 Task: Add an event with the title Second Webinar: Social Media Marketing, date '2023/10/18', time 8:30 AM to 10:30 AMand add a description: Lastly, be prepared to discuss the terms of potential investment, including the desired investment amount, equity or ownership structure, potential return on investment, and any anticipated milestones or timelines. These discussions will lay the foundation for further negotiations and due diligence processes, should both parties decide to move forward.Select event color  Lavender . Add location for the event as: 789 Istiklal Avenue, Istanbul, Turkey, logged in from the account softage.6@softage.netand send the event invitation to softage.5@softage.net and softage.7@softage.net. Set a reminder for the event Doesn't repeat
Action: Mouse moved to (74, 80)
Screenshot: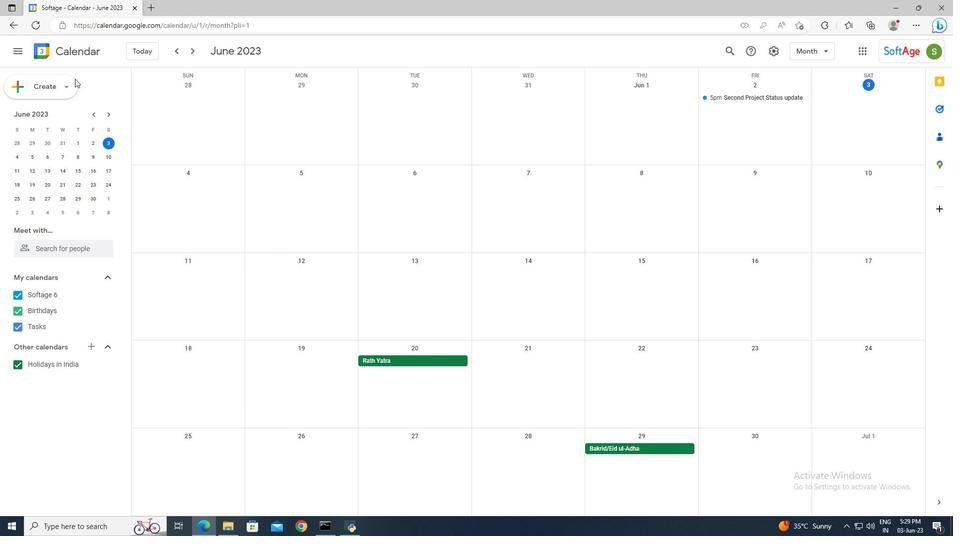 
Action: Mouse pressed left at (74, 80)
Screenshot: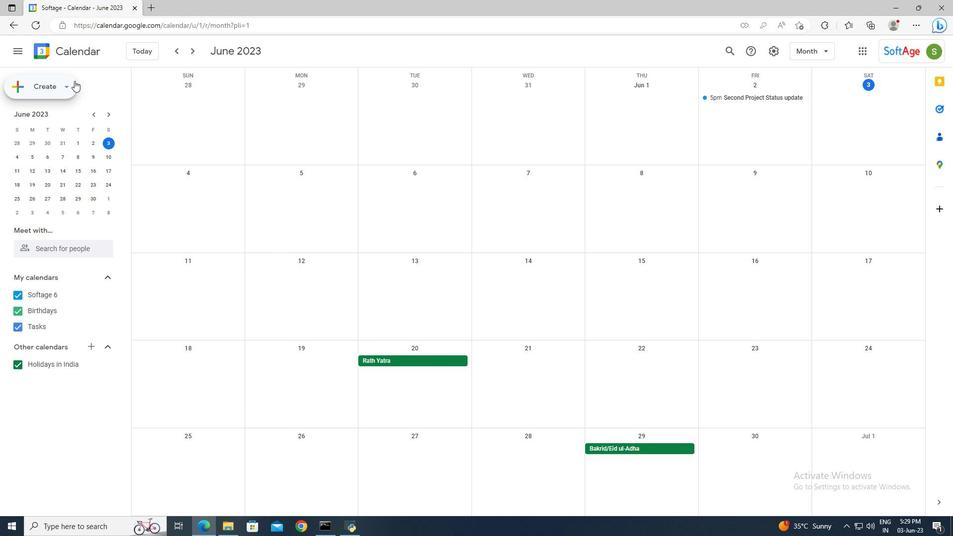 
Action: Mouse moved to (82, 112)
Screenshot: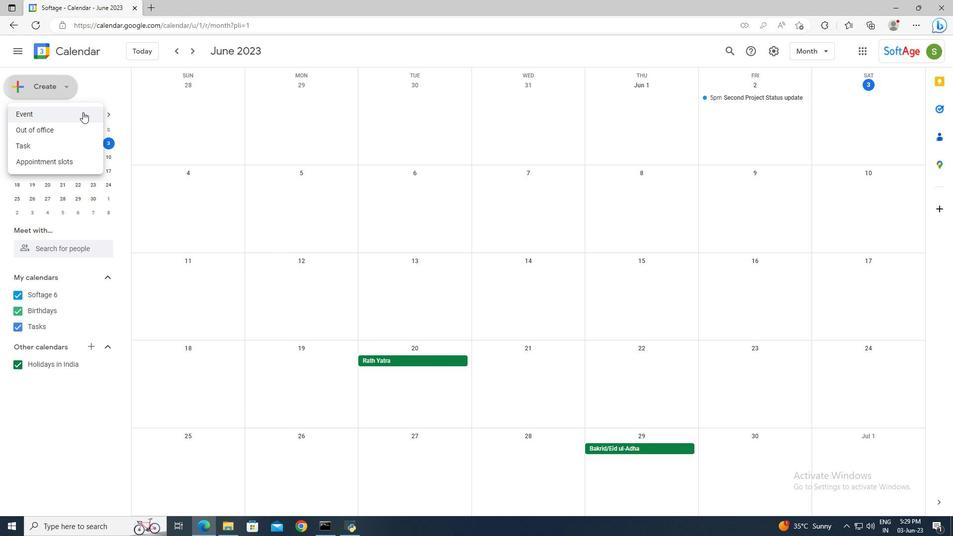 
Action: Mouse pressed left at (82, 112)
Screenshot: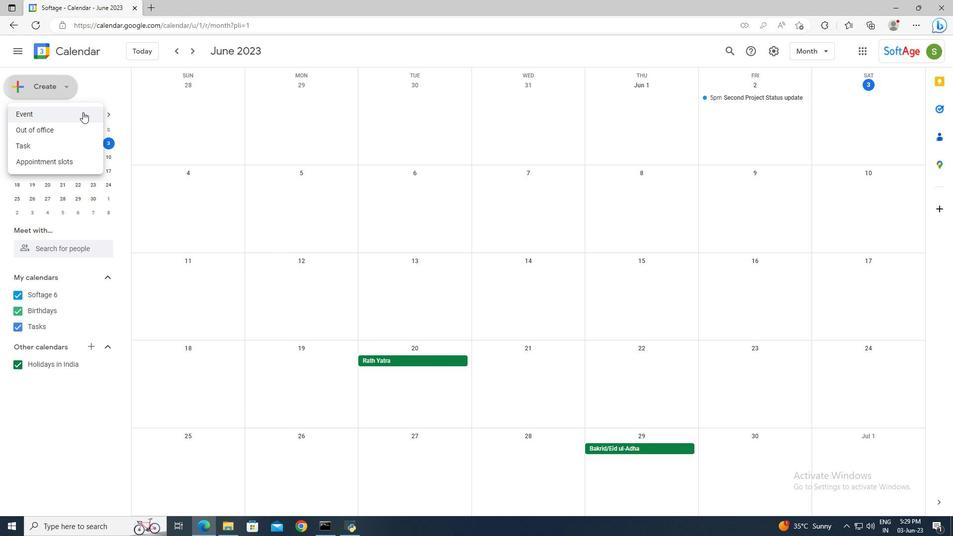 
Action: Mouse moved to (715, 335)
Screenshot: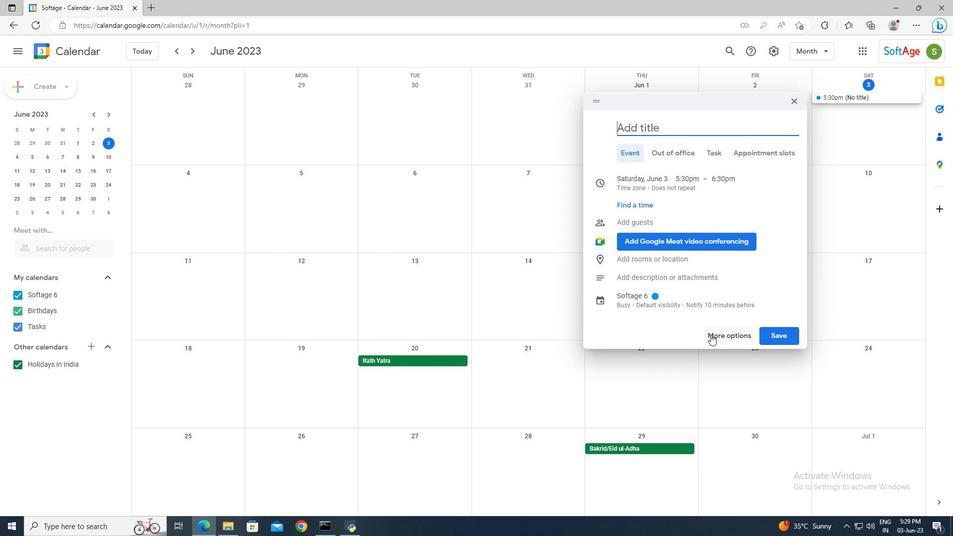 
Action: Mouse pressed left at (715, 335)
Screenshot: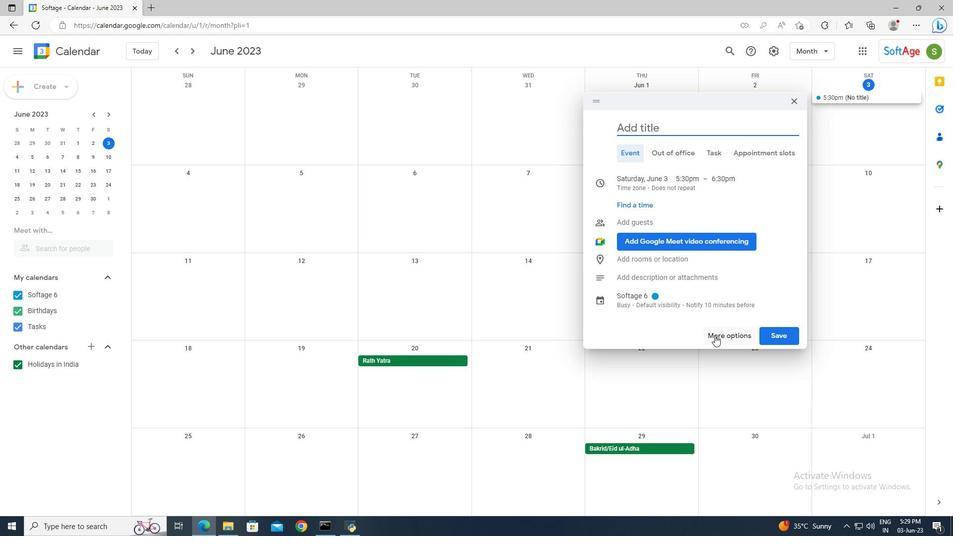 
Action: Mouse moved to (348, 63)
Screenshot: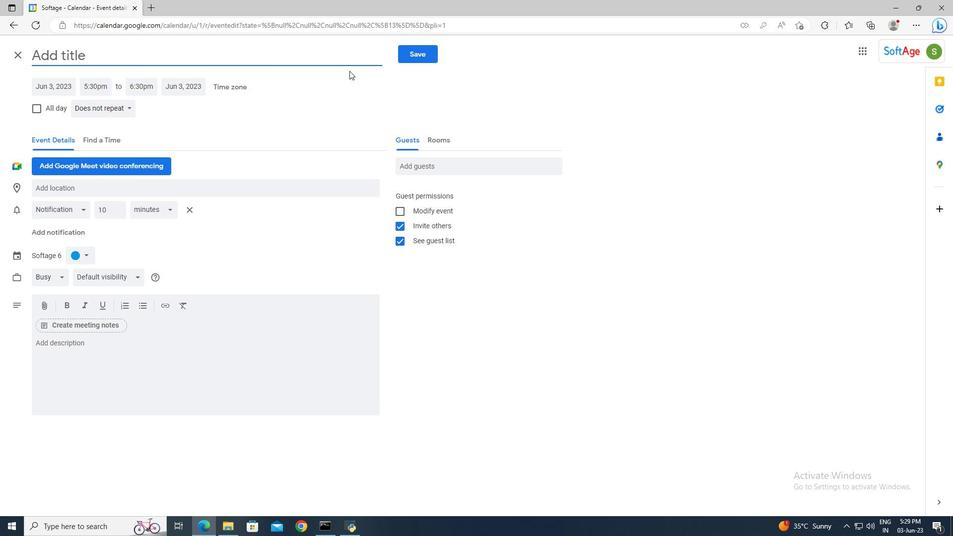 
Action: Mouse pressed left at (348, 63)
Screenshot: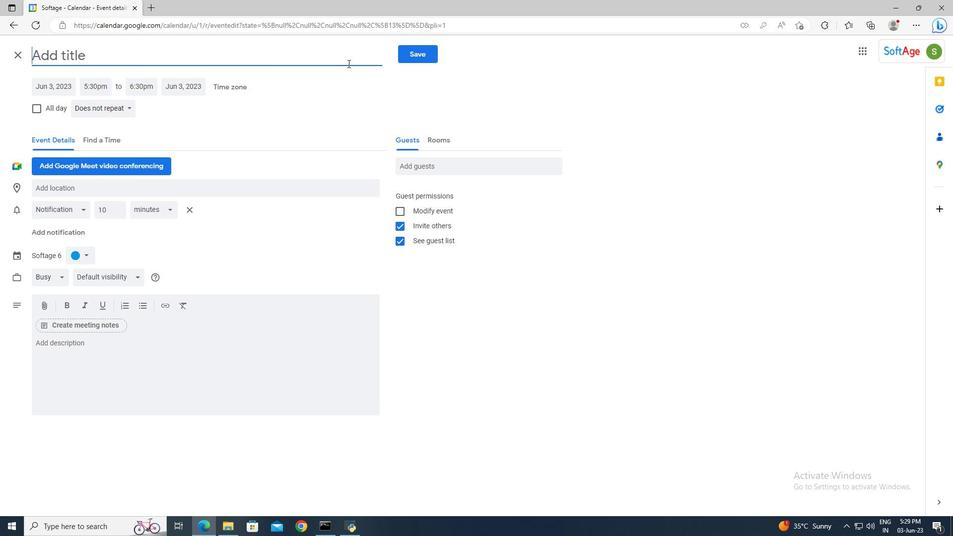 
Action: Key pressed <Key.shift>Second<Key.space><Key.shift>Webinar<Key.shift>:<Key.space><Key.shift_r>Social<Key.space><Key.shift>Media<Key.space><Key.shift>Marketing
Screenshot: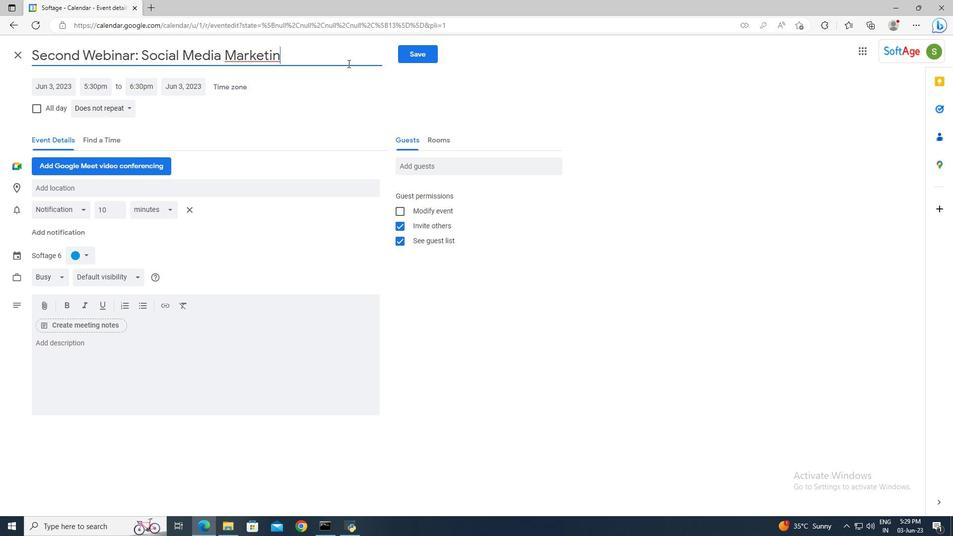 
Action: Mouse moved to (70, 84)
Screenshot: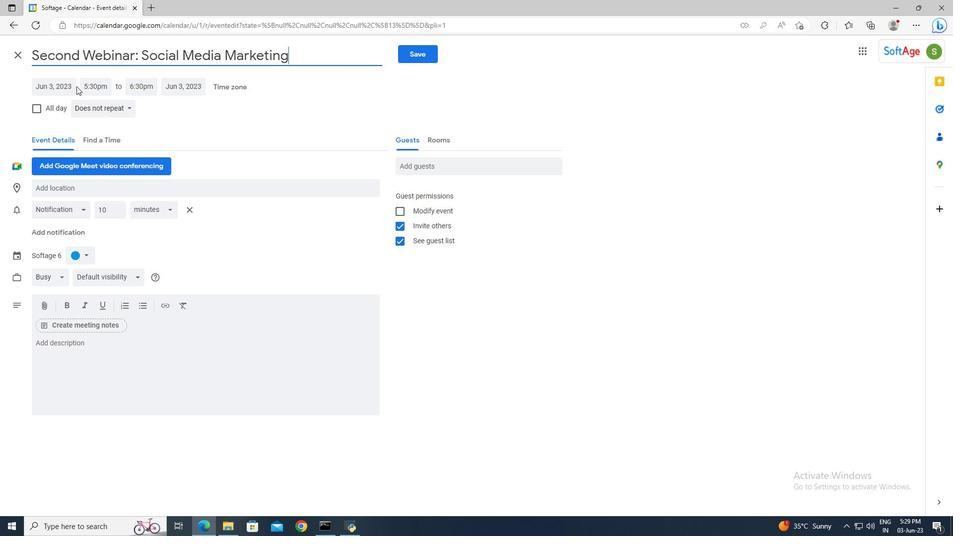 
Action: Mouse pressed left at (70, 84)
Screenshot: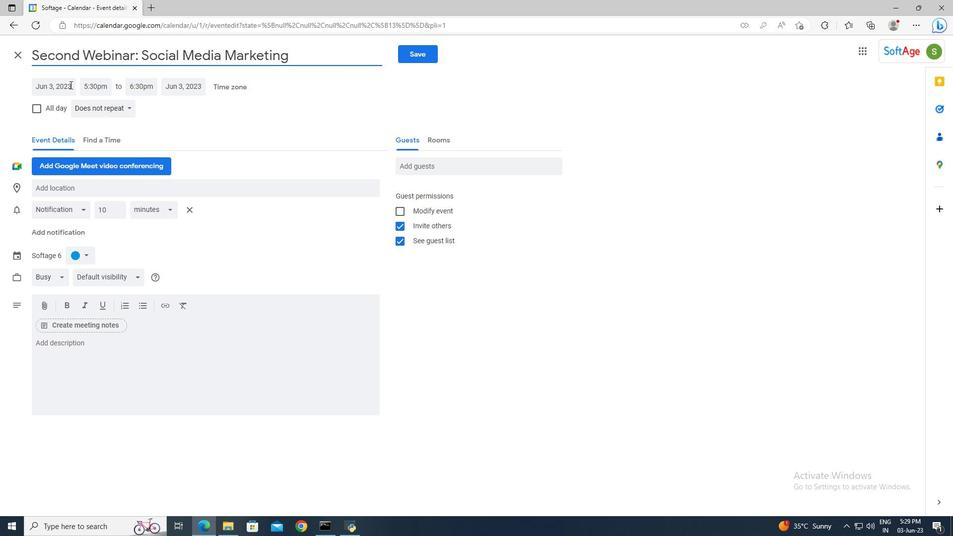 
Action: Mouse moved to (154, 104)
Screenshot: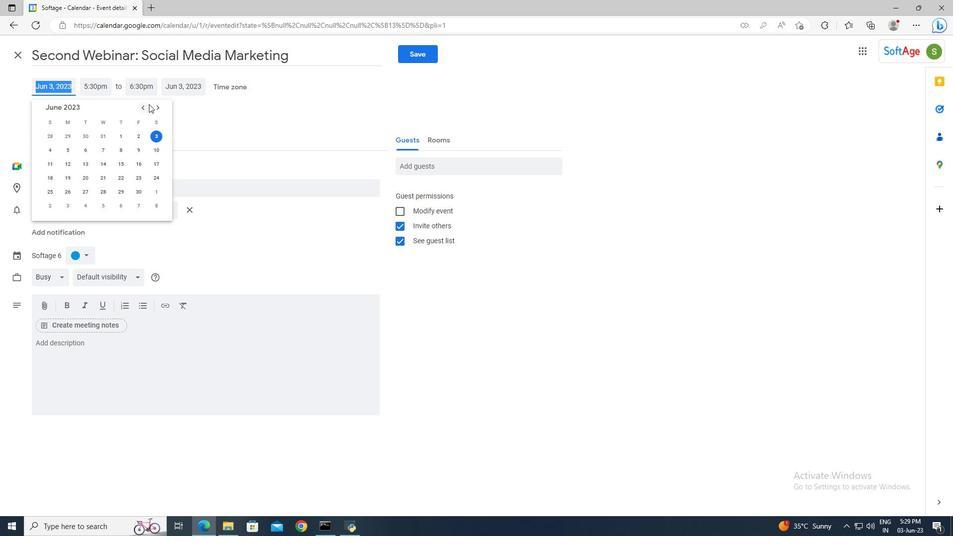 
Action: Mouse pressed left at (154, 104)
Screenshot: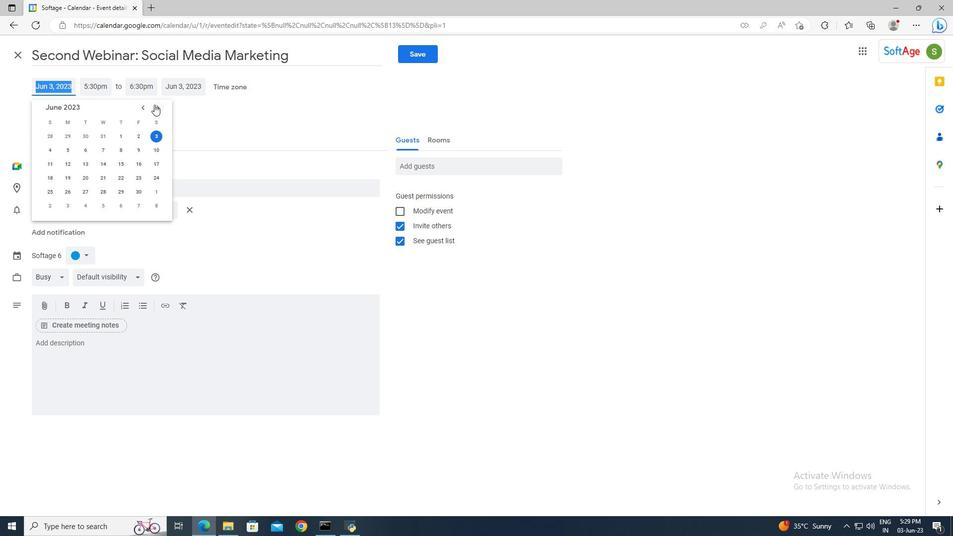 
Action: Mouse pressed left at (154, 104)
Screenshot: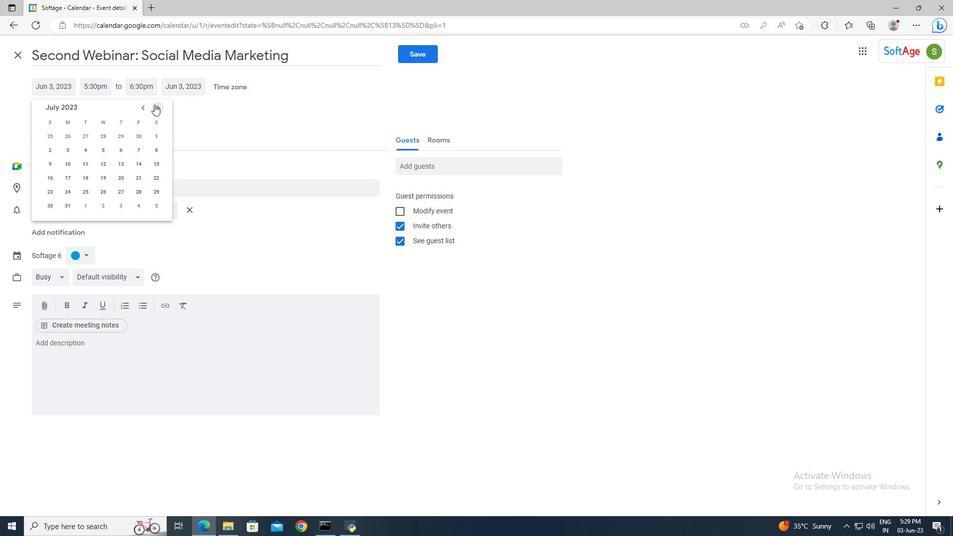 
Action: Mouse pressed left at (154, 104)
Screenshot: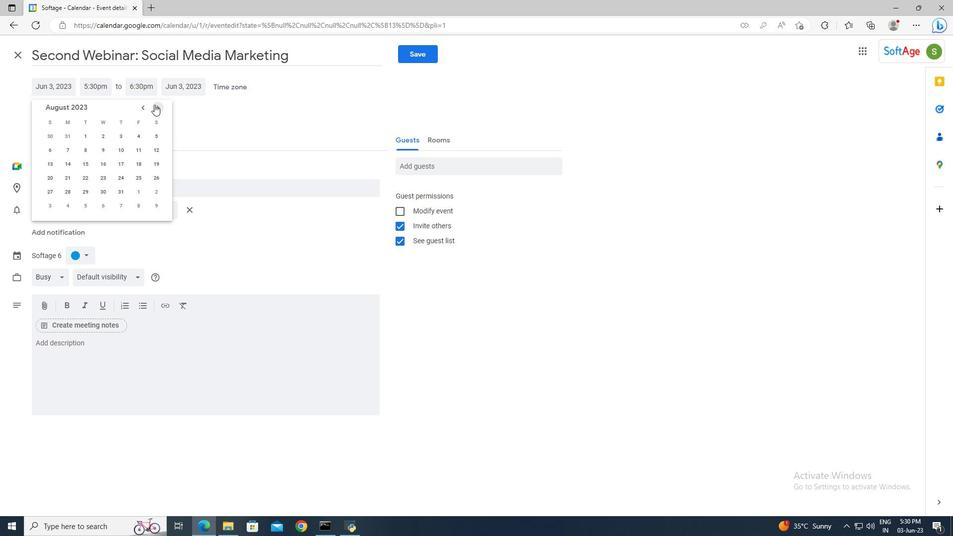 
Action: Mouse pressed left at (154, 104)
Screenshot: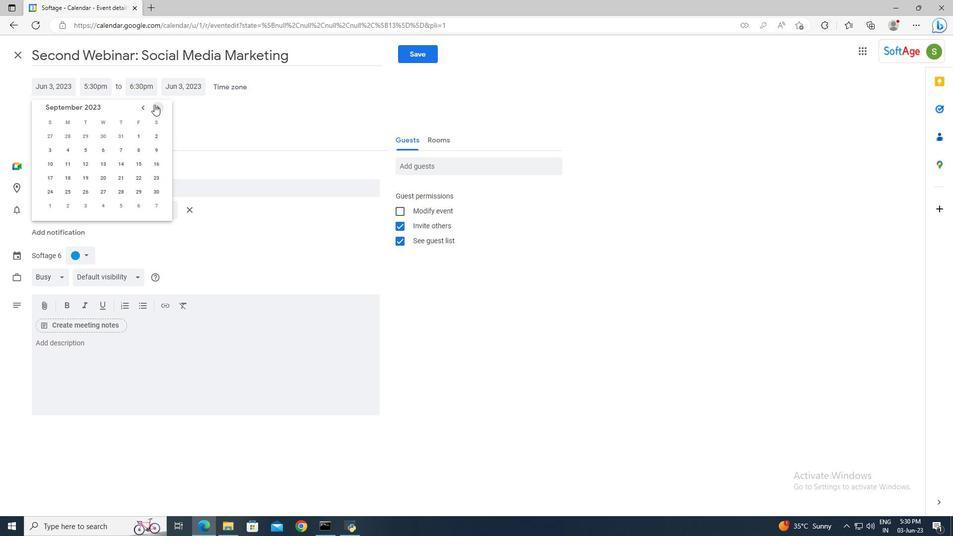 
Action: Mouse moved to (105, 162)
Screenshot: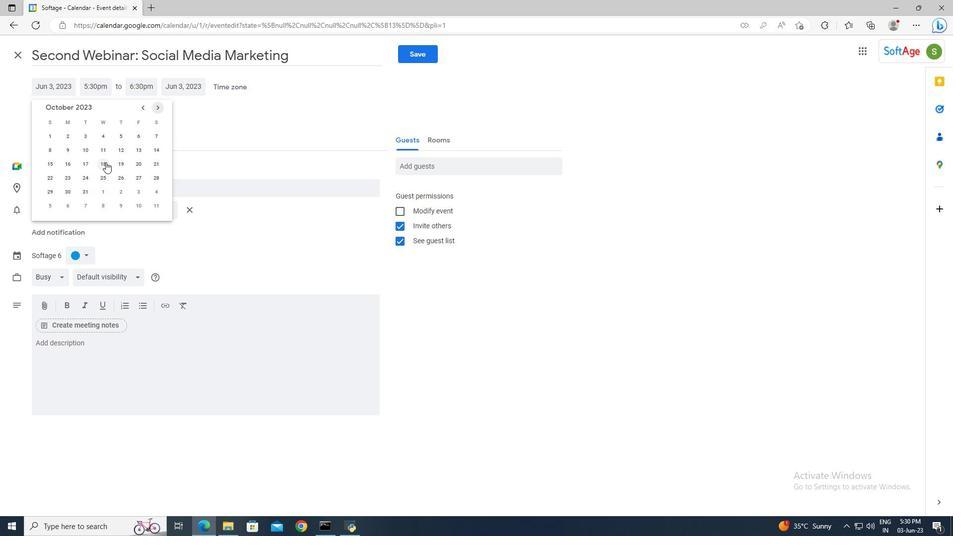 
Action: Mouse pressed left at (105, 162)
Screenshot: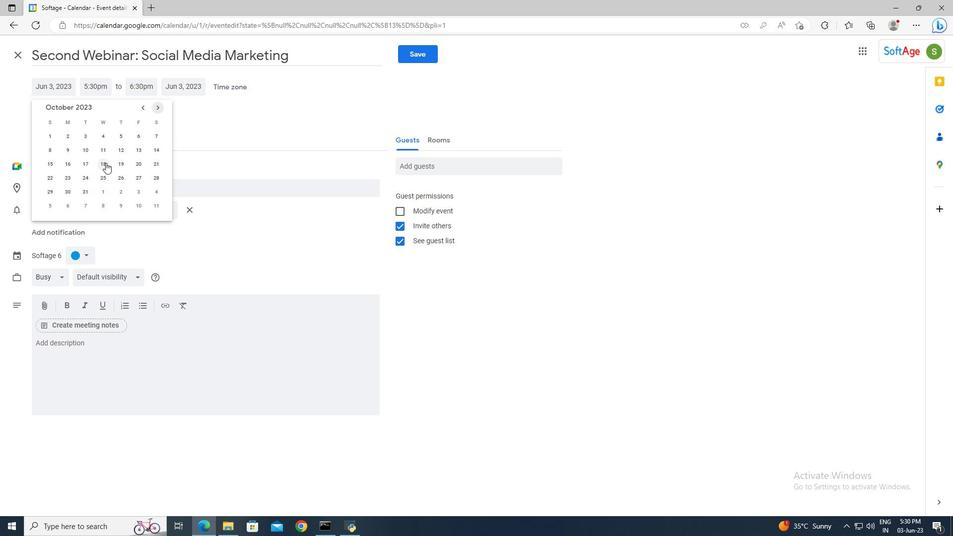 
Action: Mouse moved to (110, 84)
Screenshot: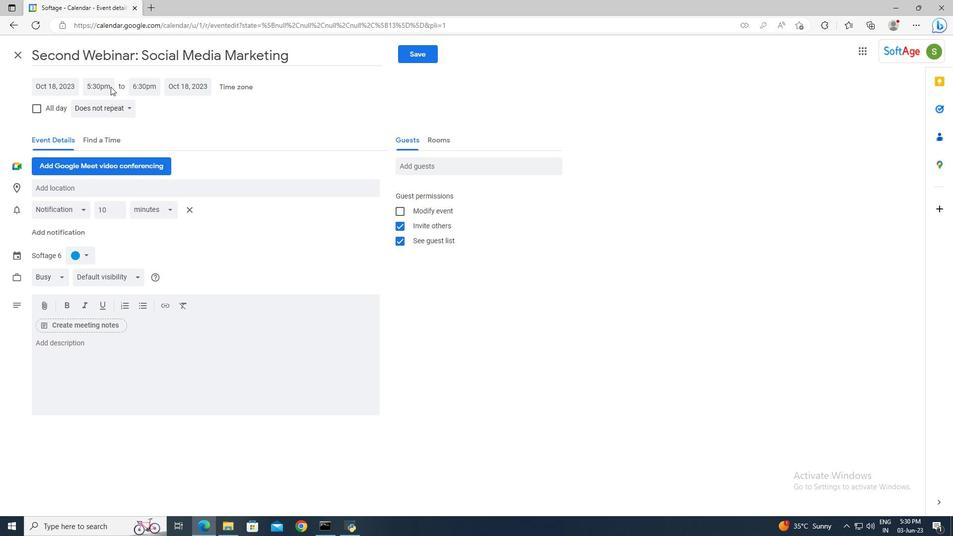 
Action: Mouse pressed left at (110, 84)
Screenshot: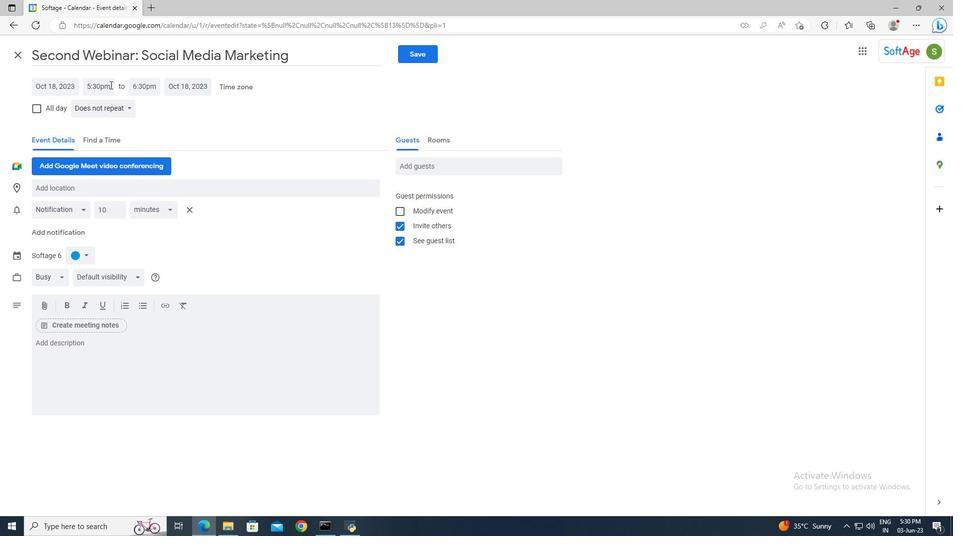 
Action: Key pressed 8<Key.shift>:30am<Key.enter><Key.tab>10<Key.shift>:30<Key.enter>
Screenshot: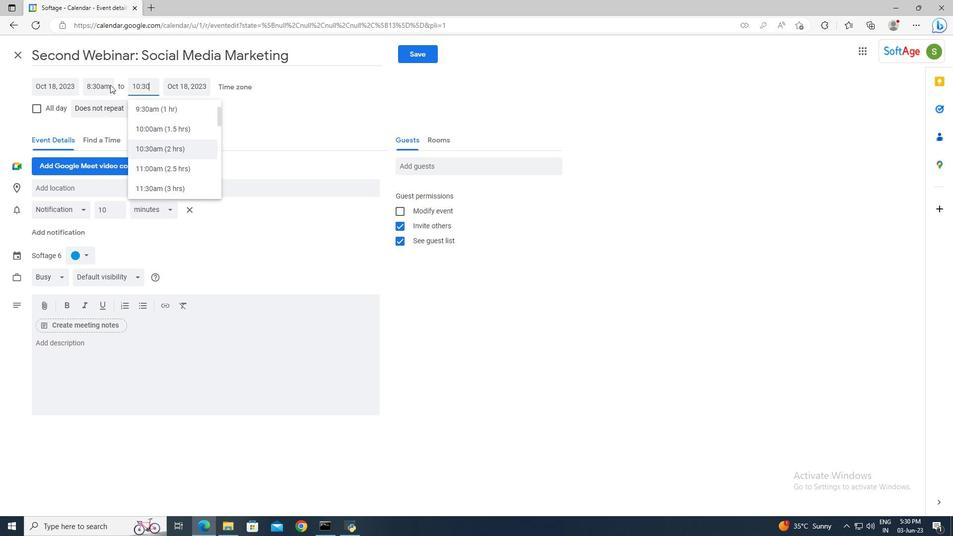 
Action: Mouse moved to (110, 344)
Screenshot: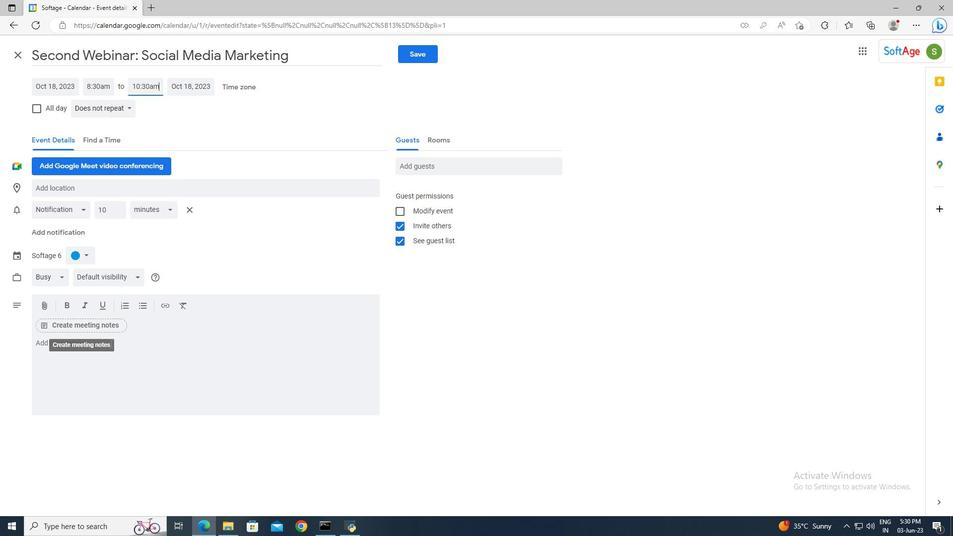 
Action: Mouse pressed left at (110, 344)
Screenshot: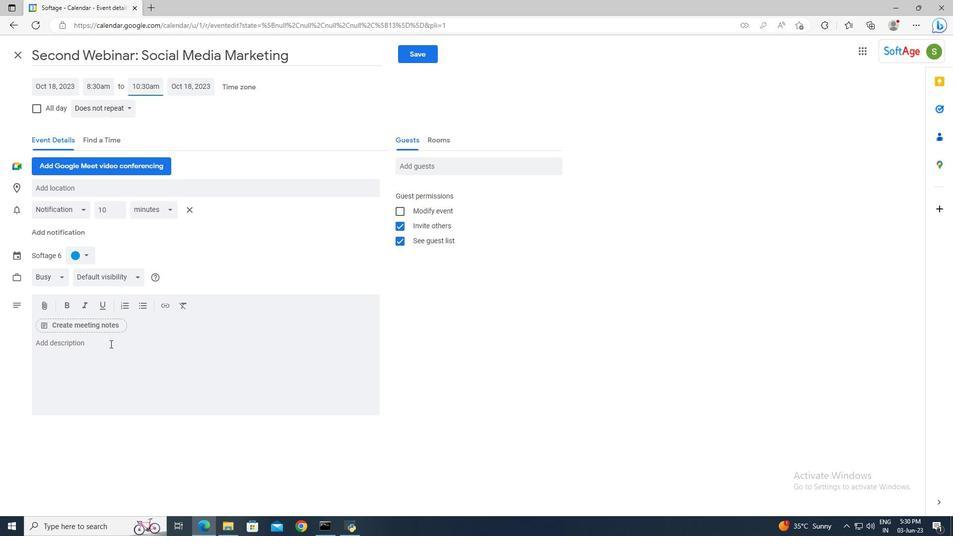 
Action: Key pressed <Key.shift>Lastly,<Key.space>be<Key.space>prepared<Key.space>to<Key.space>discuss<Key.space>the<Key.space>terms<Key.space>of<Key.space>potential<Key.space>investment,<Key.space>including<Key.space>the<Key.space>desired<Key.space>investment<Key.space>amount,<Key.space>equity<Key.space>or<Key.space>ownership<Key.space>structure,<Key.space>potential<Key.space>return<Key.space>on<Key.space>investment,<Key.space>and<Key.space>any<Key.space>anticipated<Key.space>milestones<Key.space>or<Key.space>timelines.<Key.space><Key.shift>These<Key.space>discussions<Key.space>will<Key.space>lay<Key.space>the<Key.space>foundation<Key.space>for<Key.space>further<Key.space>negotiations<Key.space>and<Key.space>due<Key.space>diligence<Key.space>processes,<Key.space>should<Key.space>both<Key.space>parties<Key.space>decide<Key.space>to<Key.space>move<Key.space>forward.
Screenshot: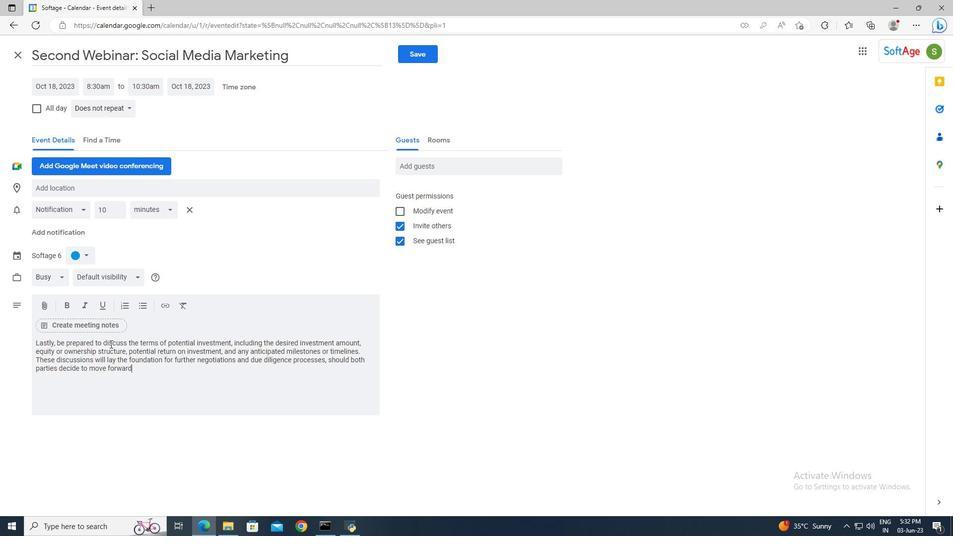 
Action: Mouse moved to (82, 253)
Screenshot: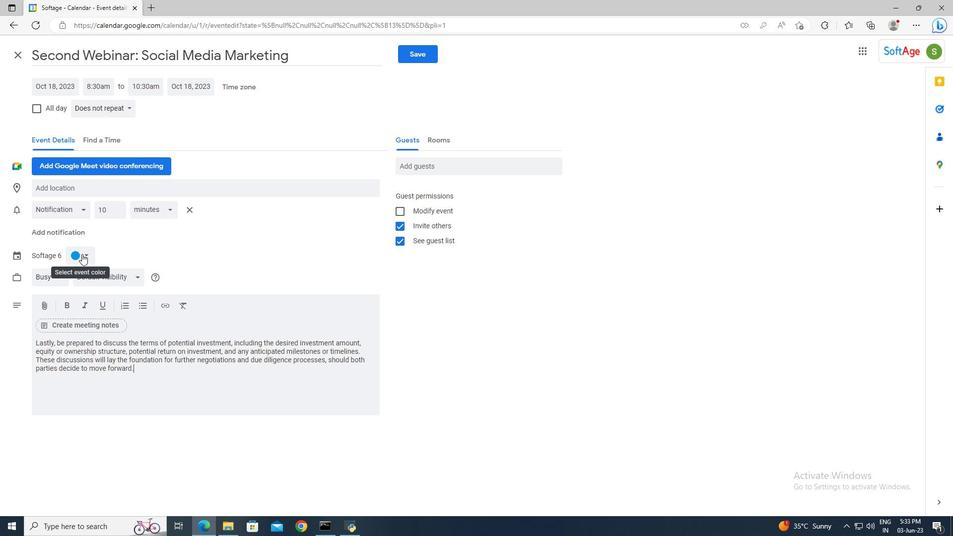 
Action: Mouse pressed left at (82, 253)
Screenshot: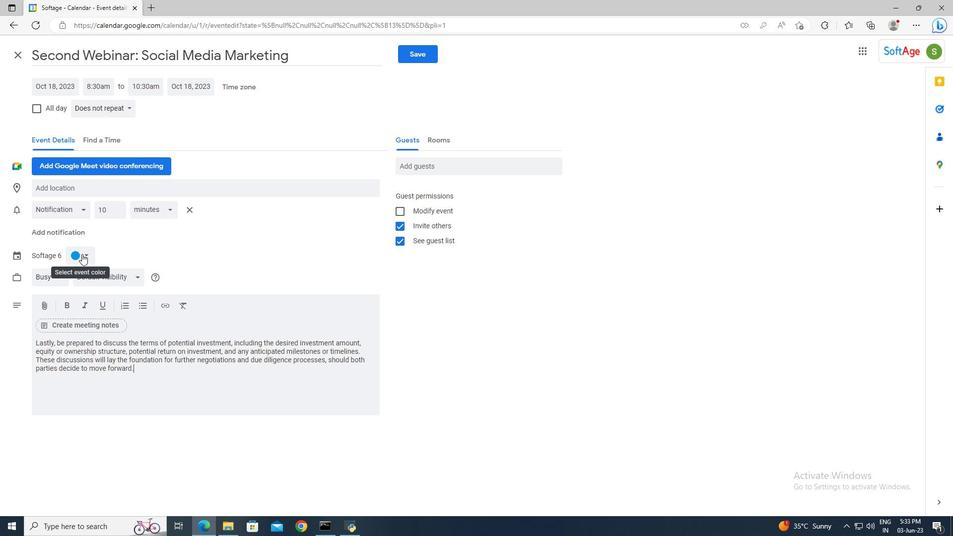 
Action: Mouse moved to (72, 304)
Screenshot: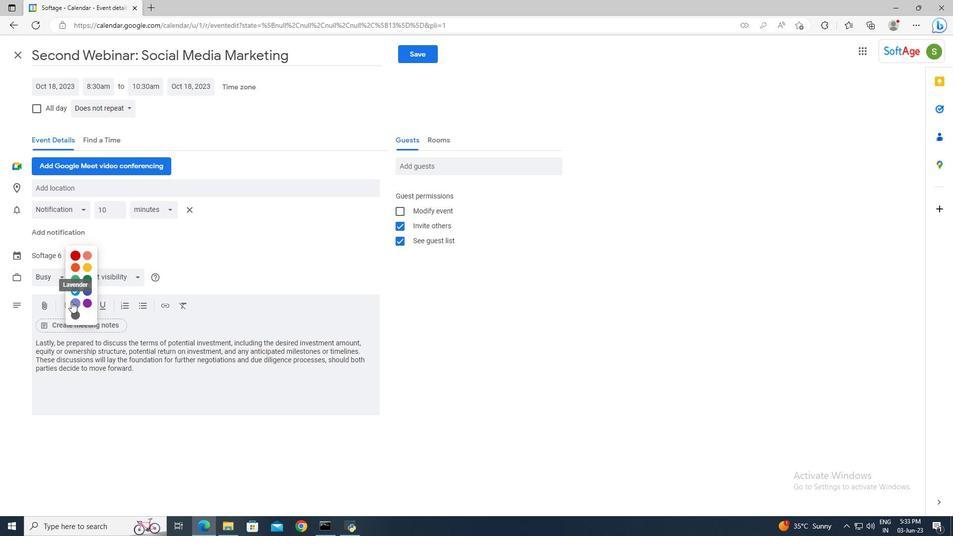 
Action: Mouse pressed left at (72, 304)
Screenshot: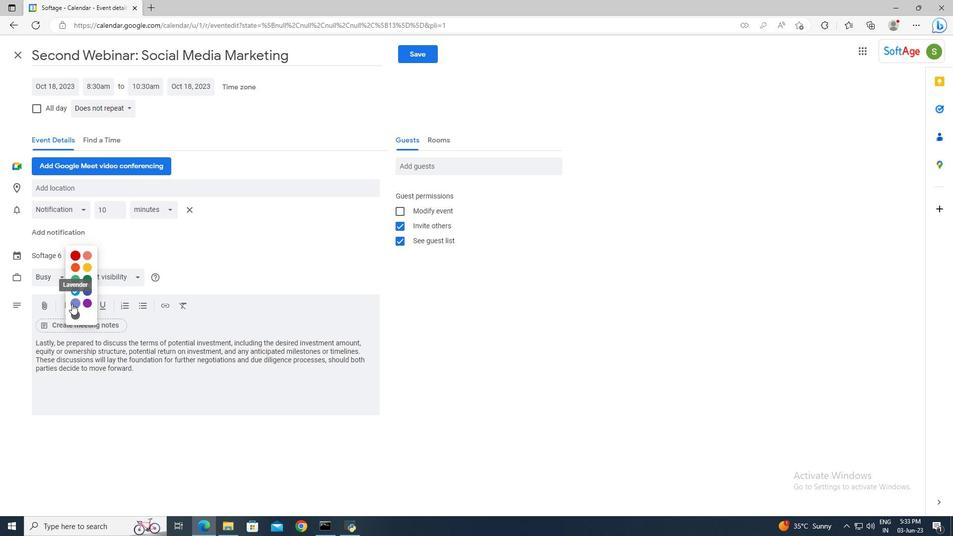 
Action: Mouse moved to (70, 191)
Screenshot: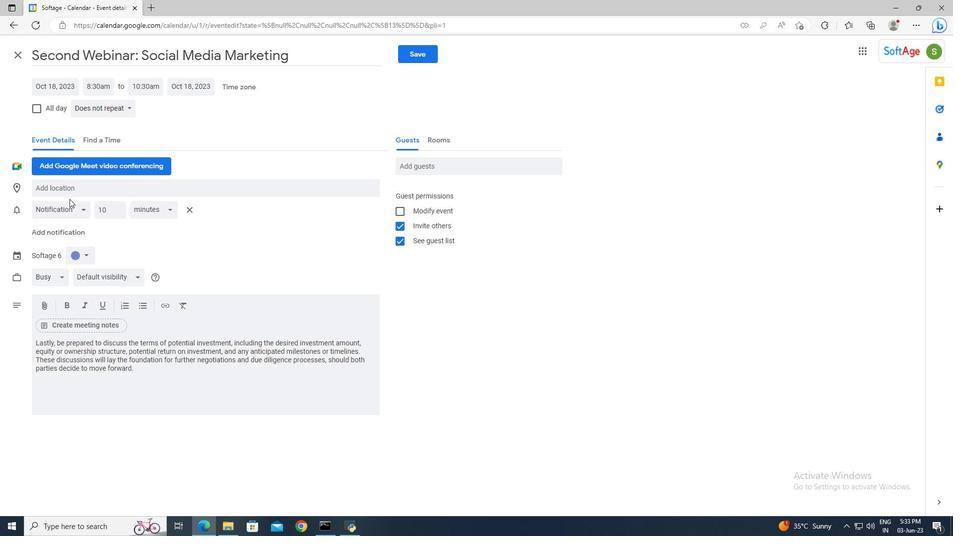 
Action: Mouse pressed left at (70, 191)
Screenshot: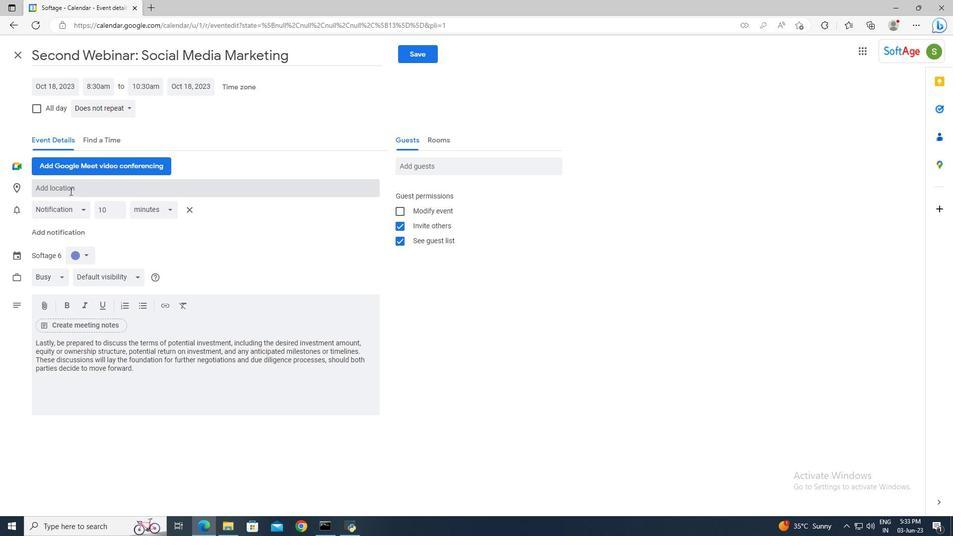 
Action: Key pressed 789<Key.space><Key.shift>Istiklal<Key.space><Key.shift><Key.shift>Avenue,<Key.space><Key.shift>Istanbul,<Key.space><Key.shift>Turkey<Key.enter>
Screenshot: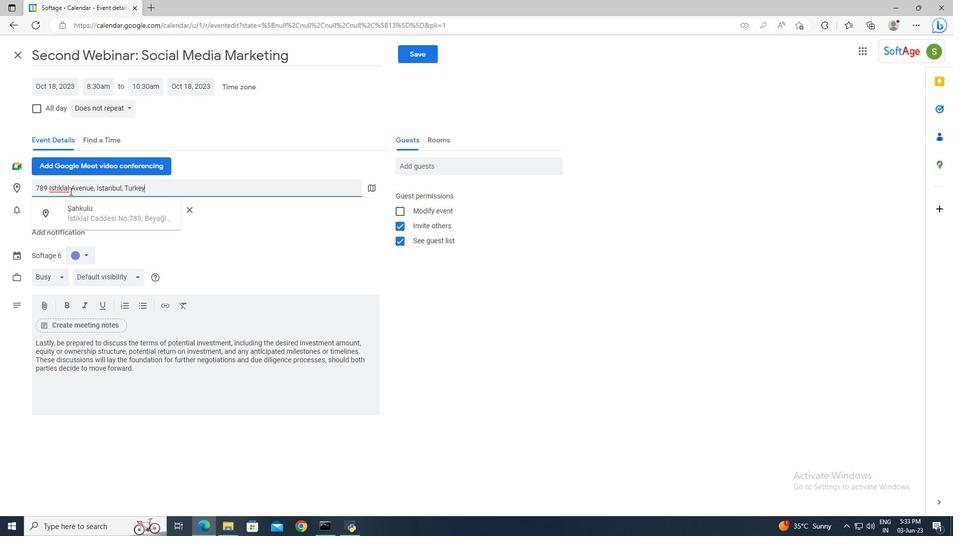 
Action: Mouse moved to (426, 167)
Screenshot: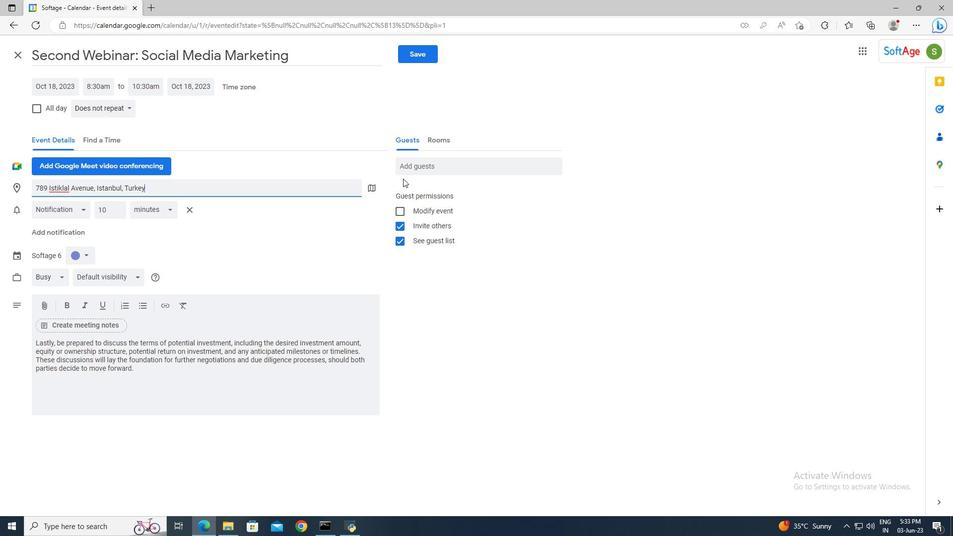
Action: Mouse pressed left at (426, 167)
Screenshot: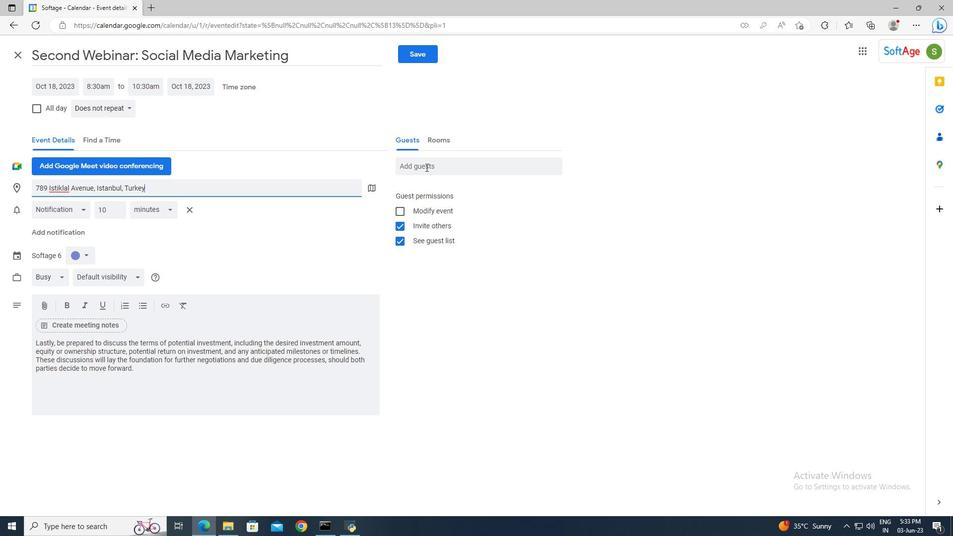 
Action: Key pressed softage.5<Key.shift>@softage.net<Key.enter>softage.7<Key.shift>@softage.net<Key.enter>
Screenshot: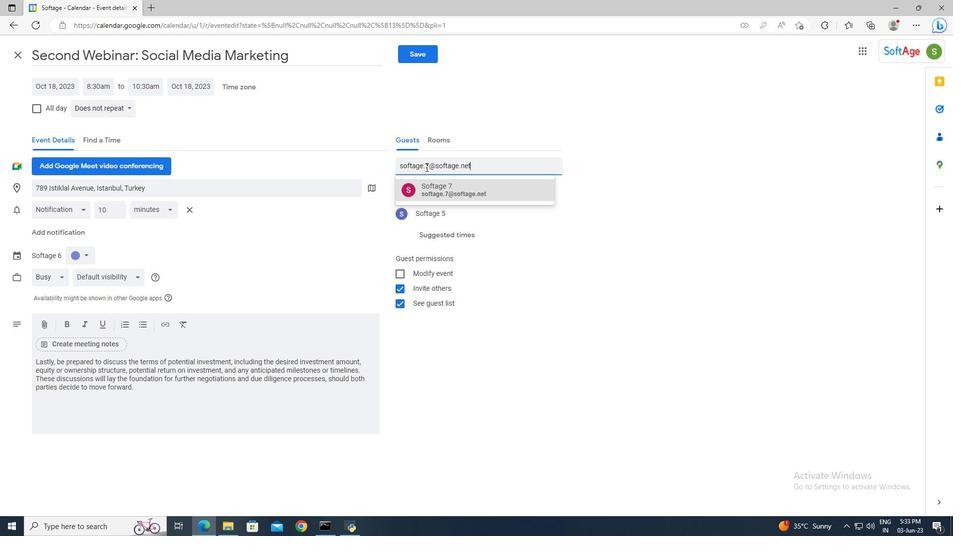 
Action: Mouse moved to (123, 106)
Screenshot: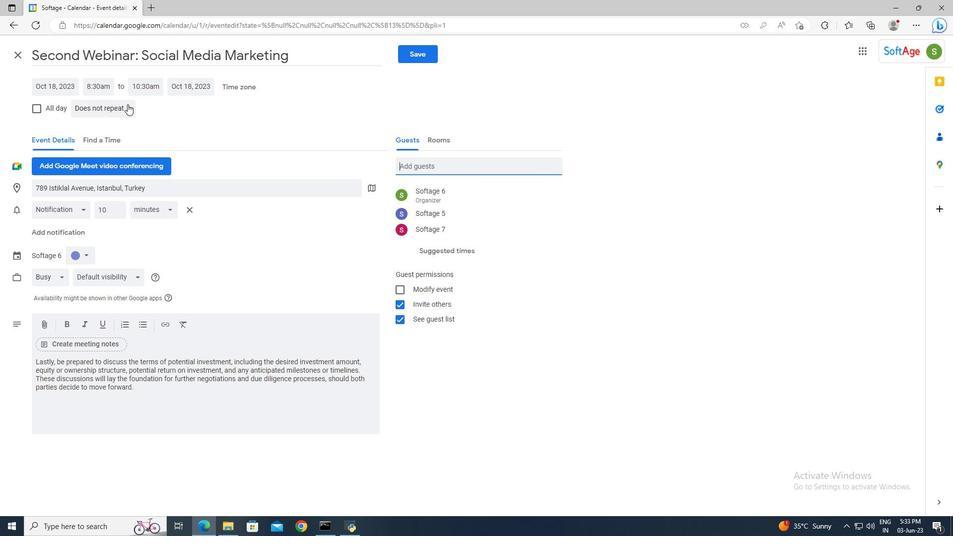 
Action: Mouse pressed left at (123, 106)
Screenshot: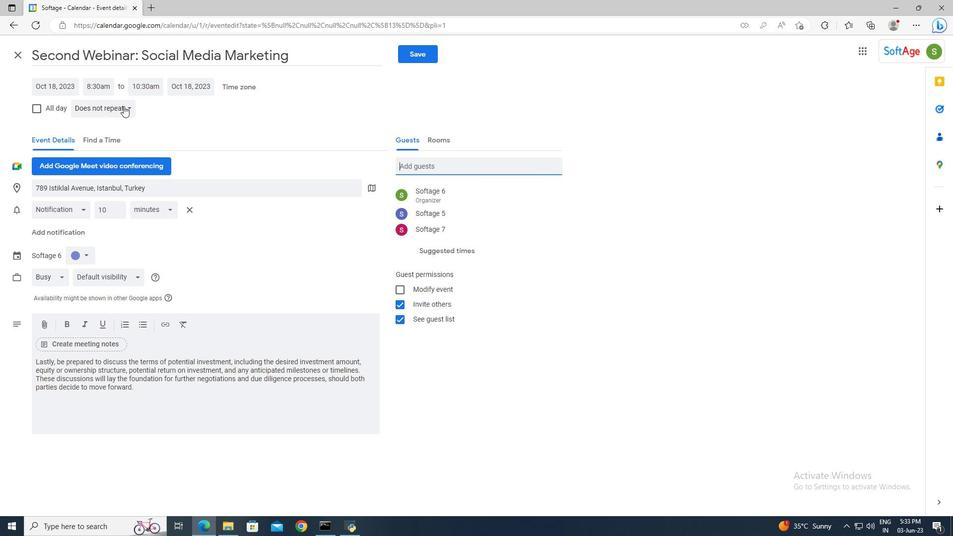 
Action: Mouse pressed left at (123, 106)
Screenshot: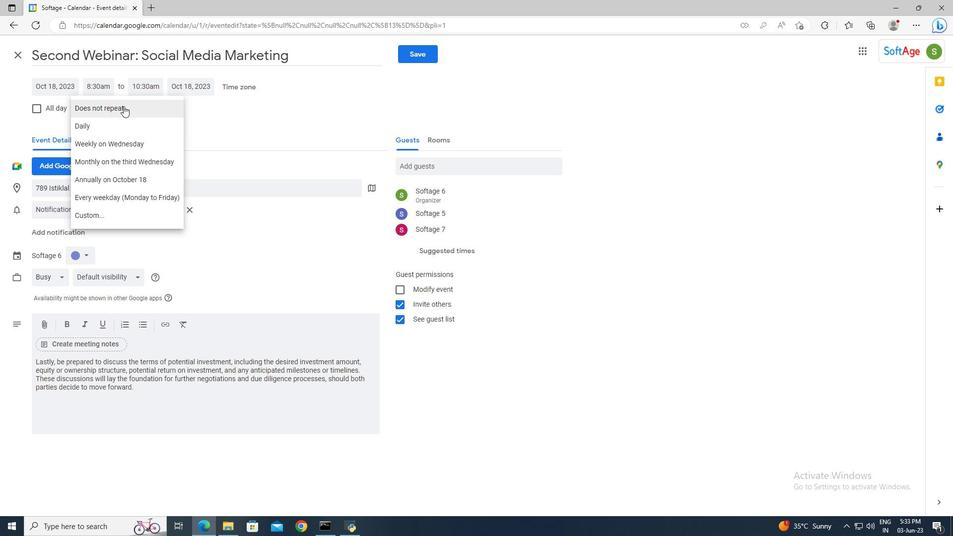 
Action: Mouse moved to (409, 55)
Screenshot: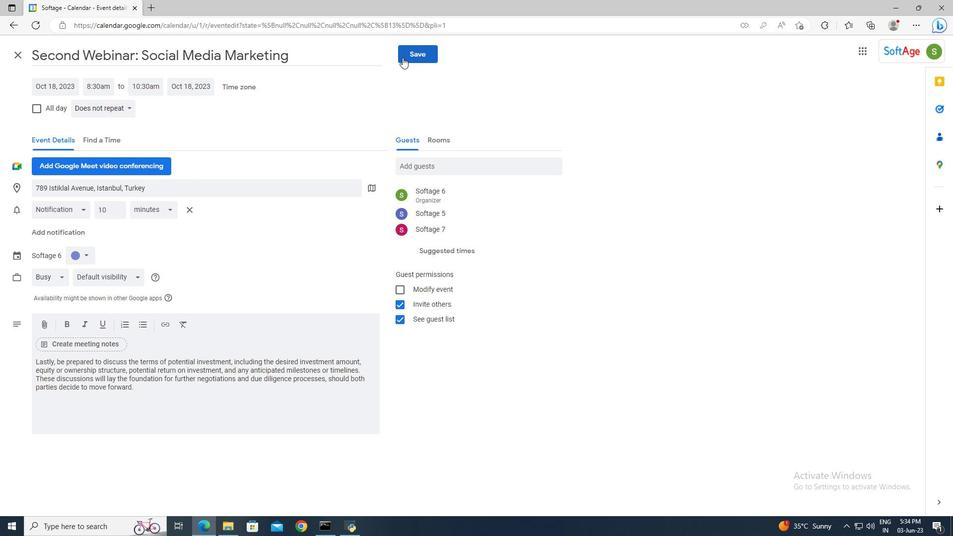 
Action: Mouse pressed left at (409, 55)
Screenshot: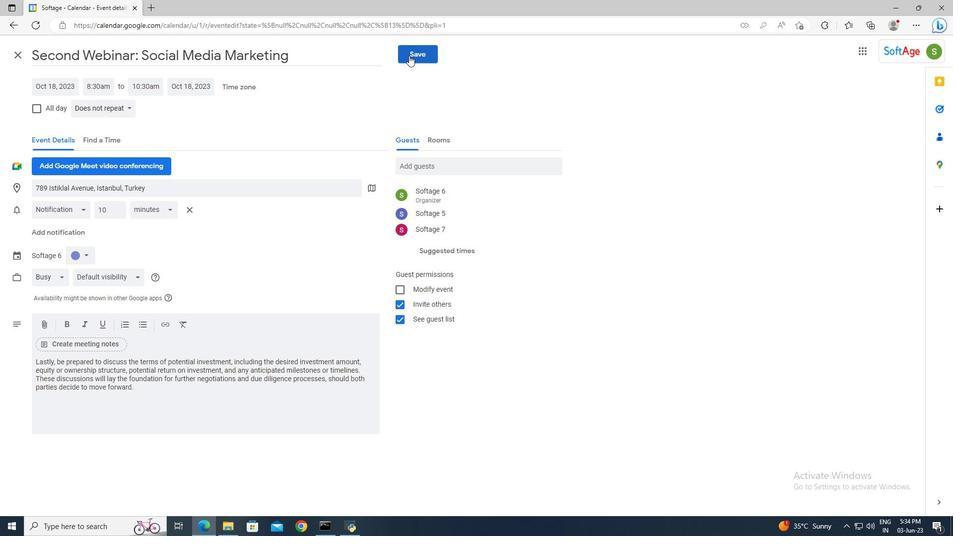 
Action: Mouse moved to (565, 304)
Screenshot: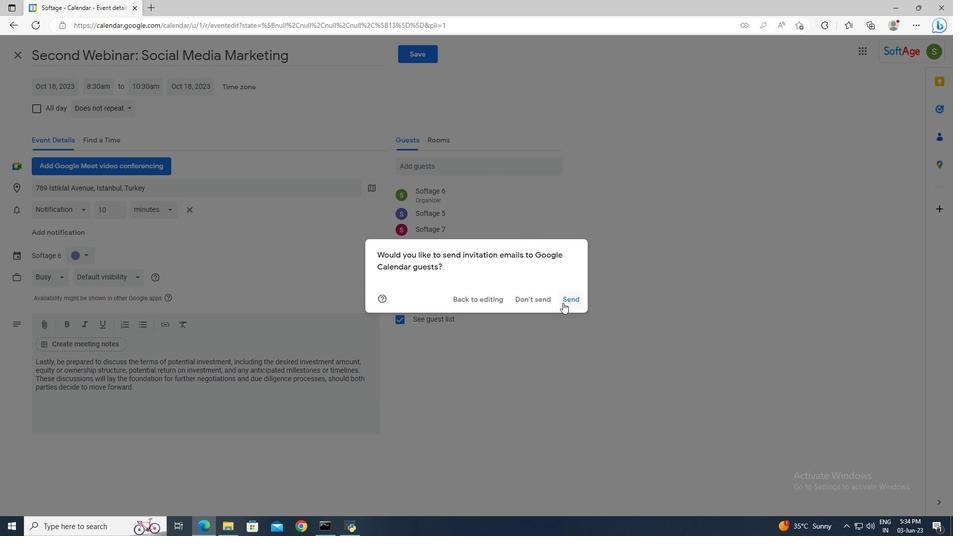 
Action: Mouse pressed left at (565, 304)
Screenshot: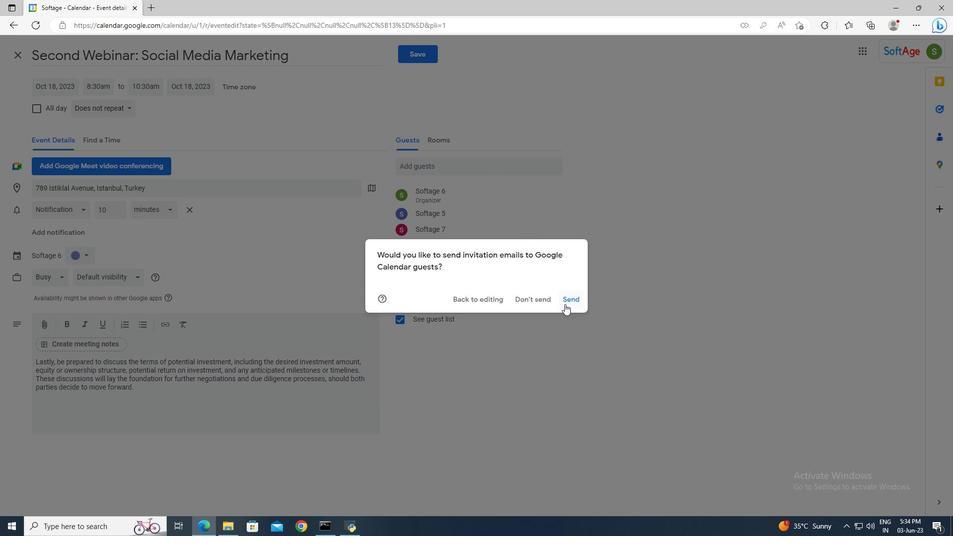 
